 Task: Log work in the project ZephyrTech for the issue 'Integrate a new virtual assistant feature into an existing mobile application to enhance user experience and convenience' spent time as '2w 2d 7h 1m' and remaining time as '6w 1d 6h 25m' and add a flag. Now add the issue to the epic 'ITIL Implementation'.
Action: Mouse moved to (468, 177)
Screenshot: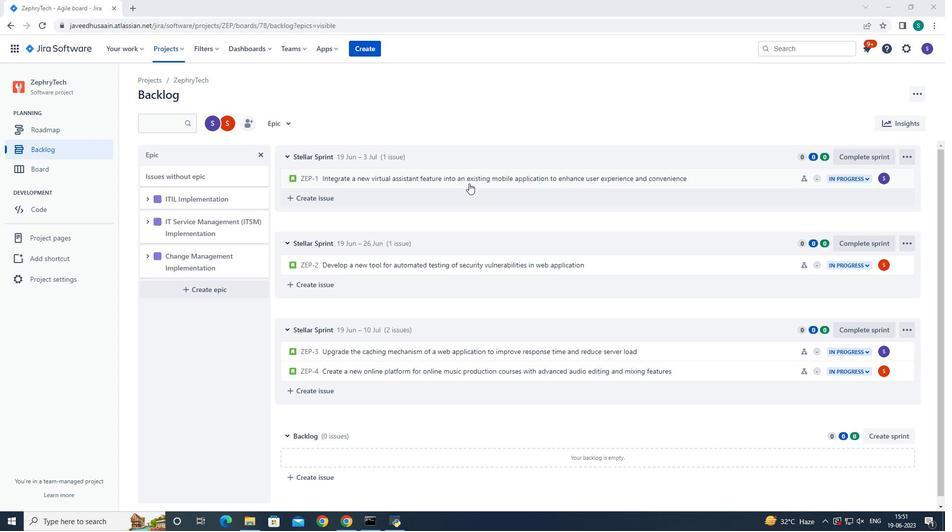 
Action: Mouse pressed left at (468, 177)
Screenshot: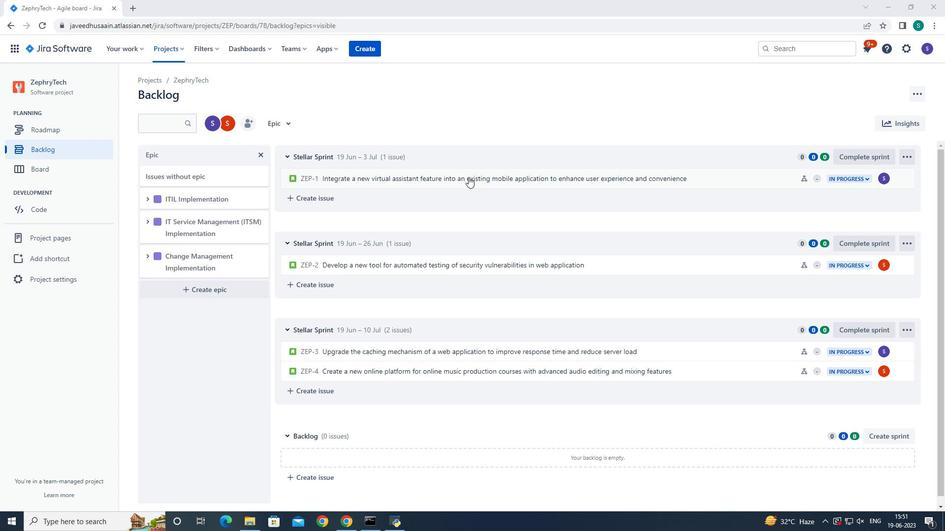 
Action: Mouse moved to (906, 148)
Screenshot: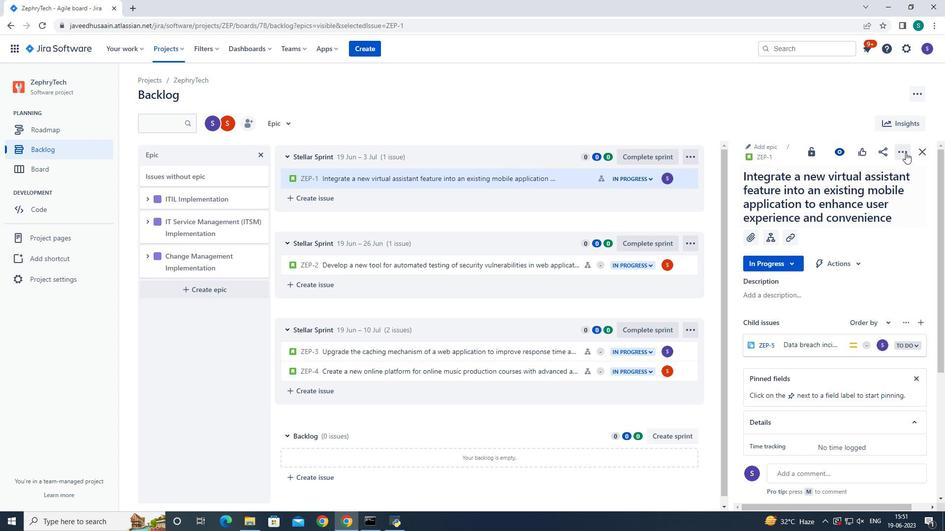 
Action: Mouse pressed left at (906, 148)
Screenshot: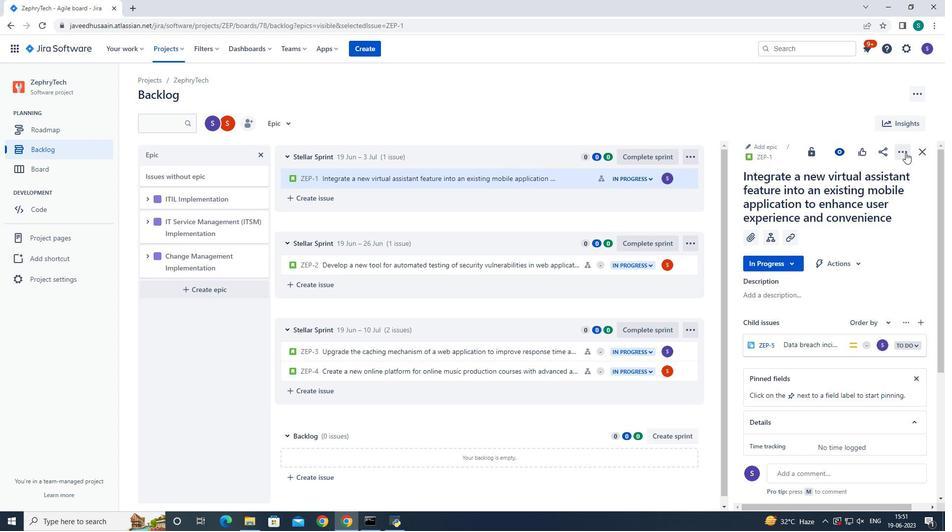 
Action: Mouse moved to (871, 176)
Screenshot: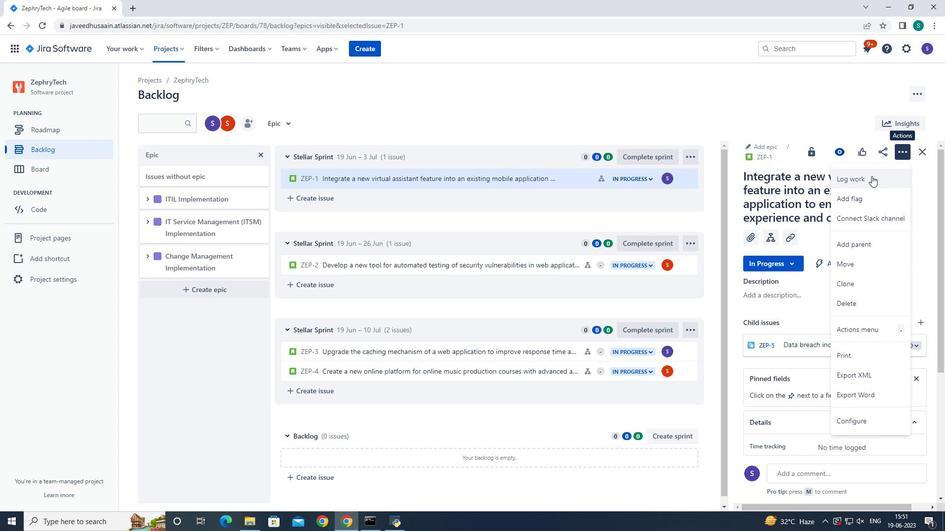 
Action: Mouse pressed left at (871, 176)
Screenshot: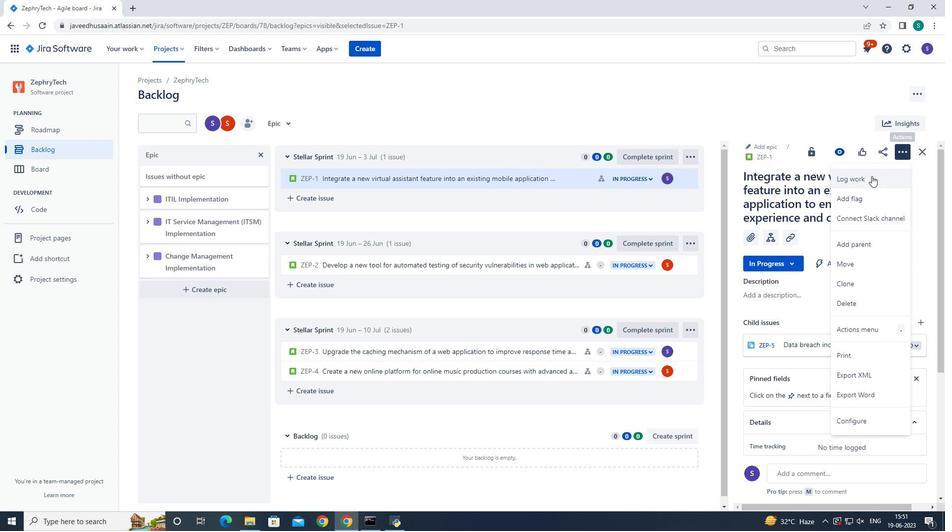 
Action: Mouse moved to (420, 145)
Screenshot: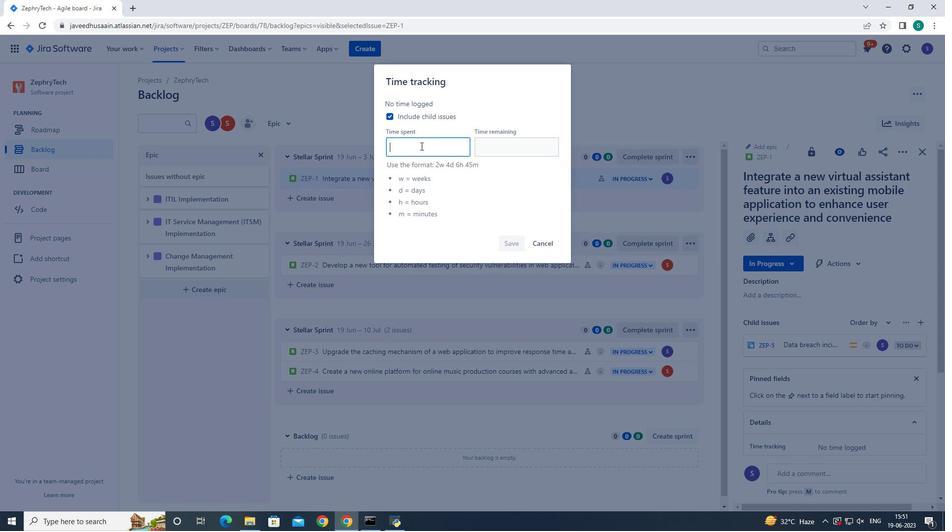 
Action: Mouse pressed left at (420, 145)
Screenshot: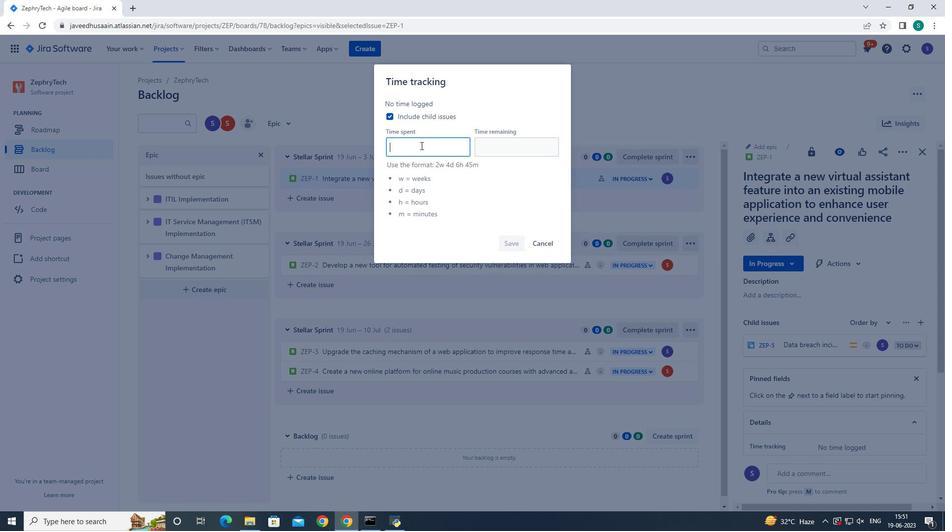 
Action: Key pressed 2w<Key.space>2d<Key.space>7h<Key.space>1m<Key.tab>
Screenshot: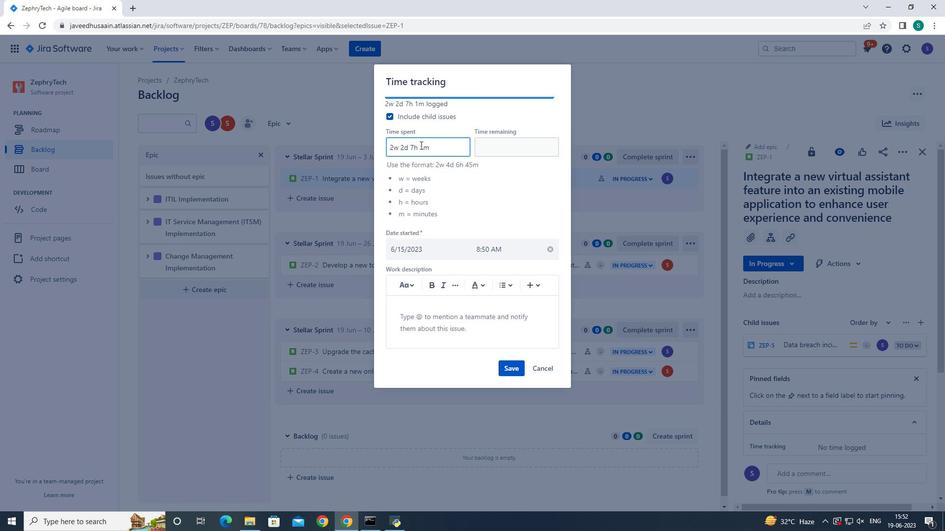 
Action: Mouse moved to (521, 157)
Screenshot: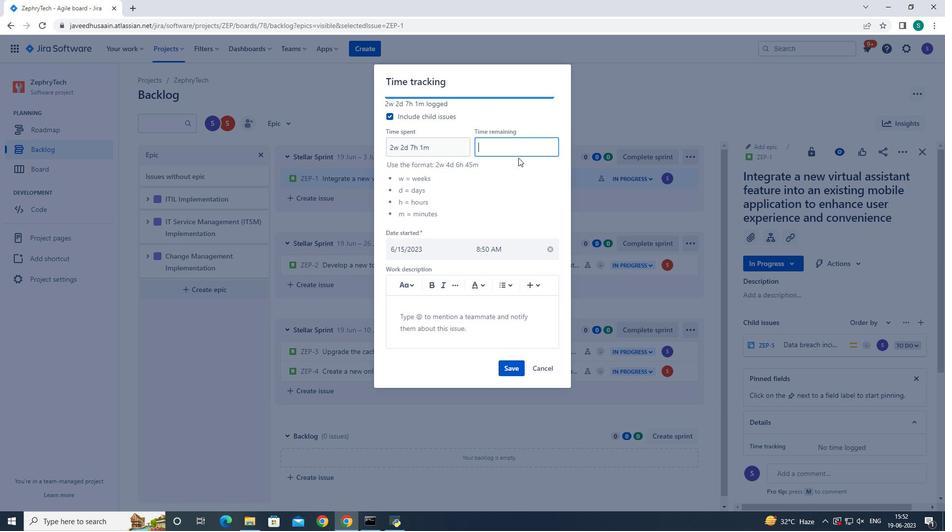 
Action: Key pressed 6w<Key.space>1d<Key.space>6h<Key.space>25m
Screenshot: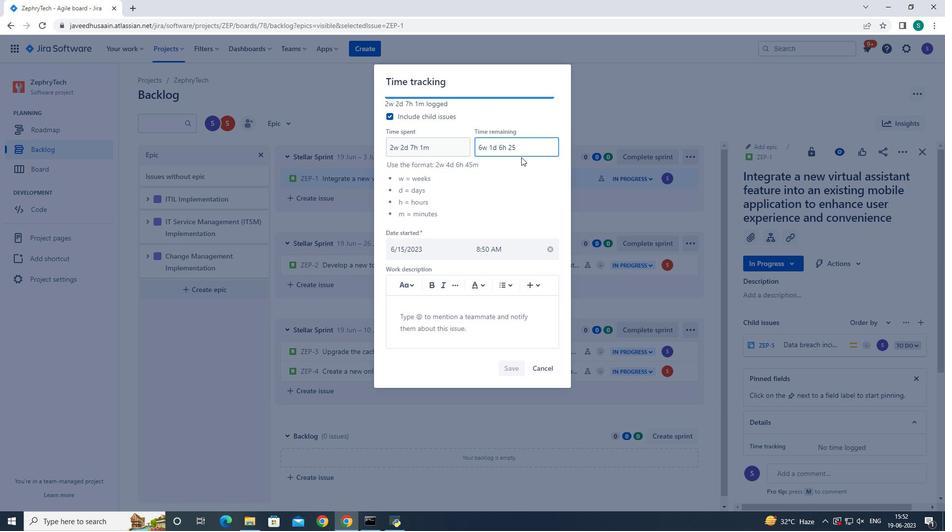 
Action: Mouse moved to (510, 367)
Screenshot: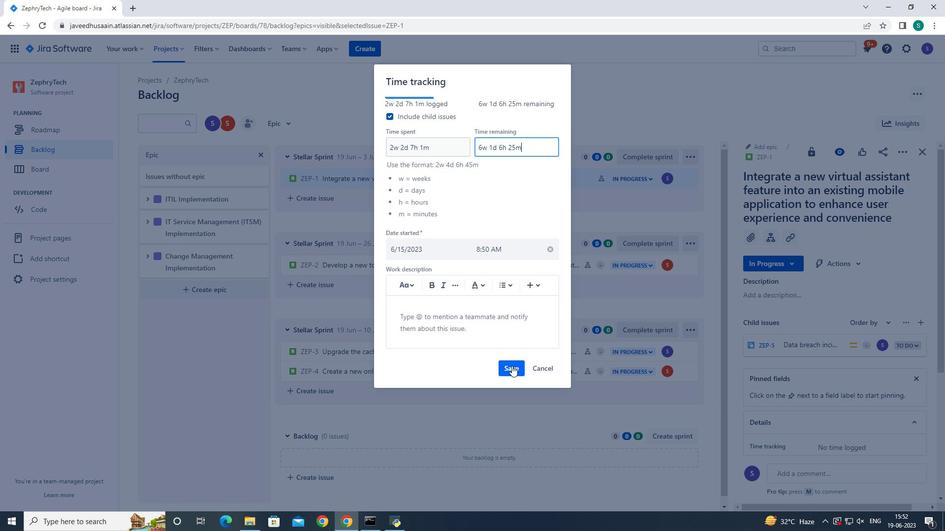 
Action: Mouse pressed left at (510, 367)
Screenshot: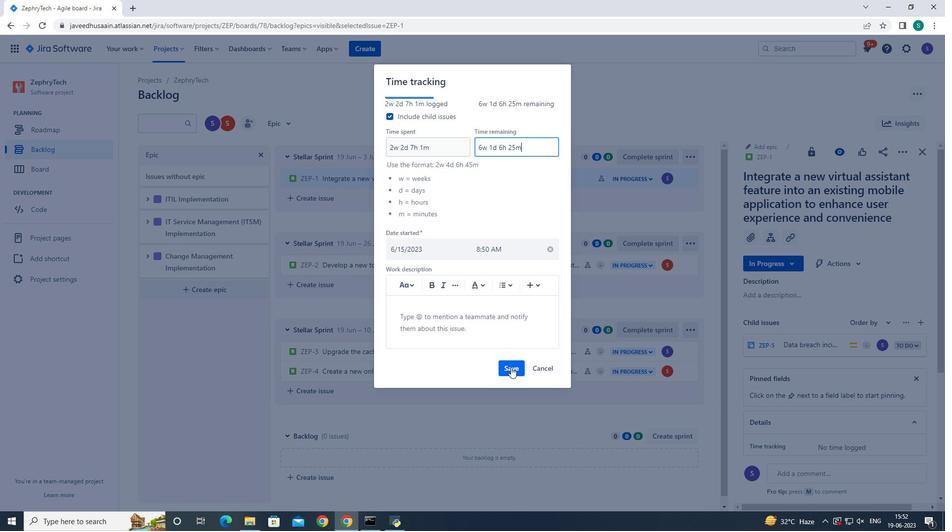
Action: Mouse moved to (901, 153)
Screenshot: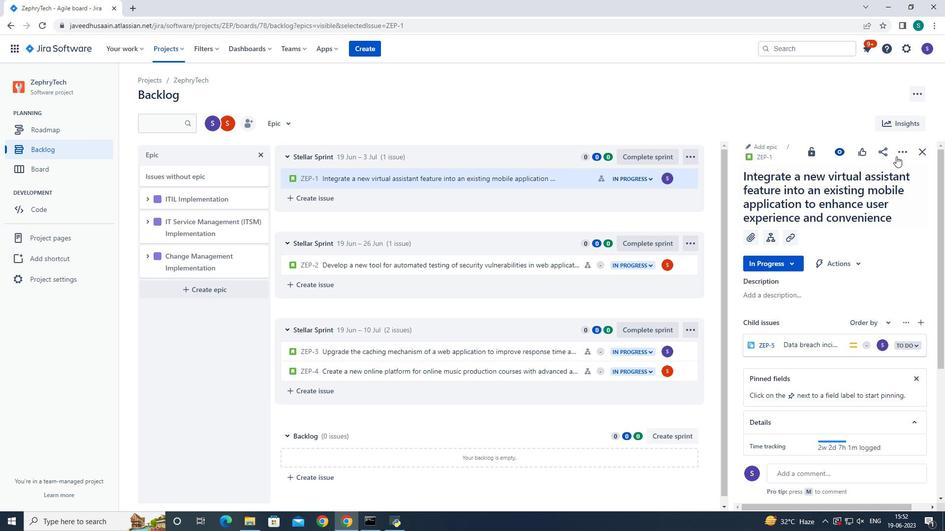 
Action: Mouse pressed left at (901, 153)
Screenshot: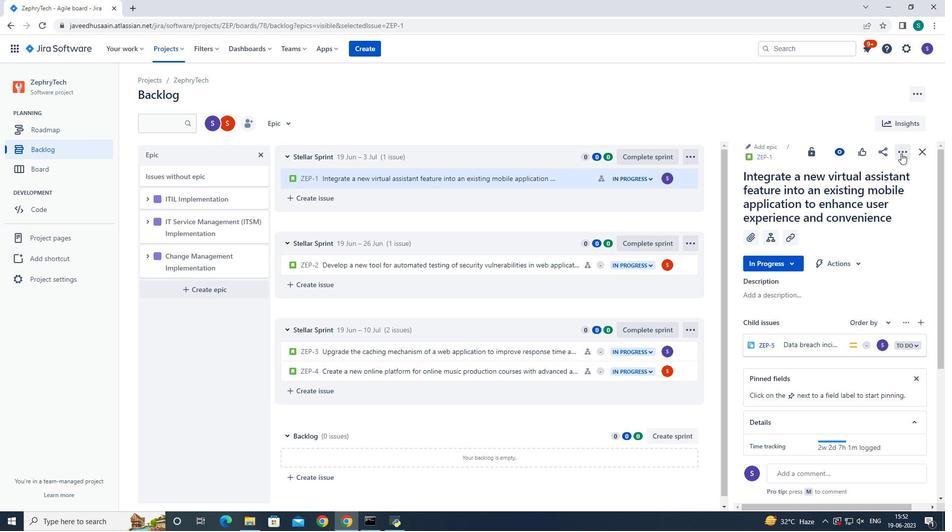 
Action: Mouse moved to (877, 199)
Screenshot: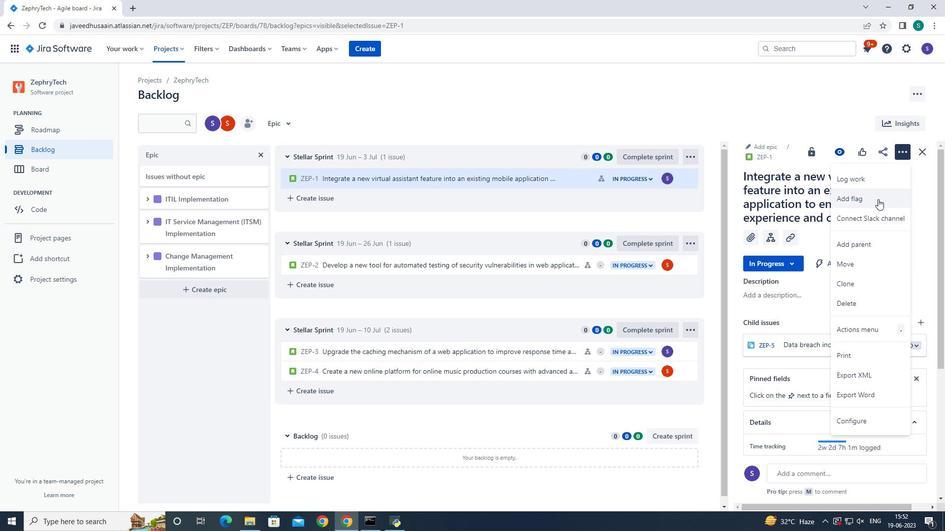 
Action: Mouse pressed left at (877, 199)
Screenshot: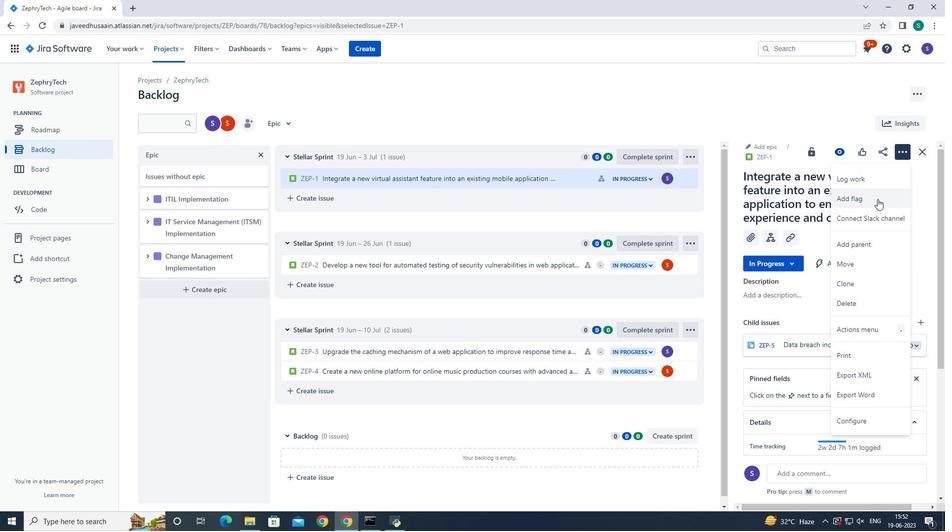 
Action: Mouse moved to (920, 153)
Screenshot: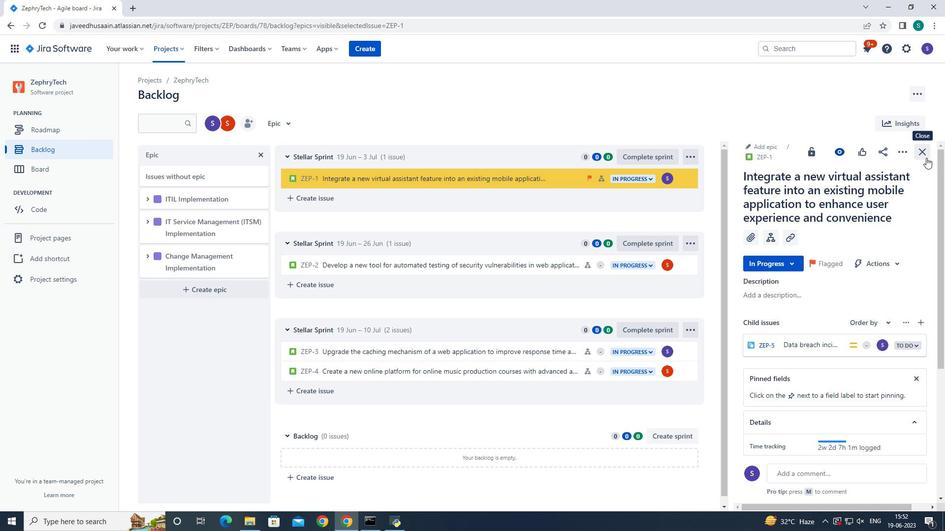 
Action: Mouse pressed left at (920, 153)
Screenshot: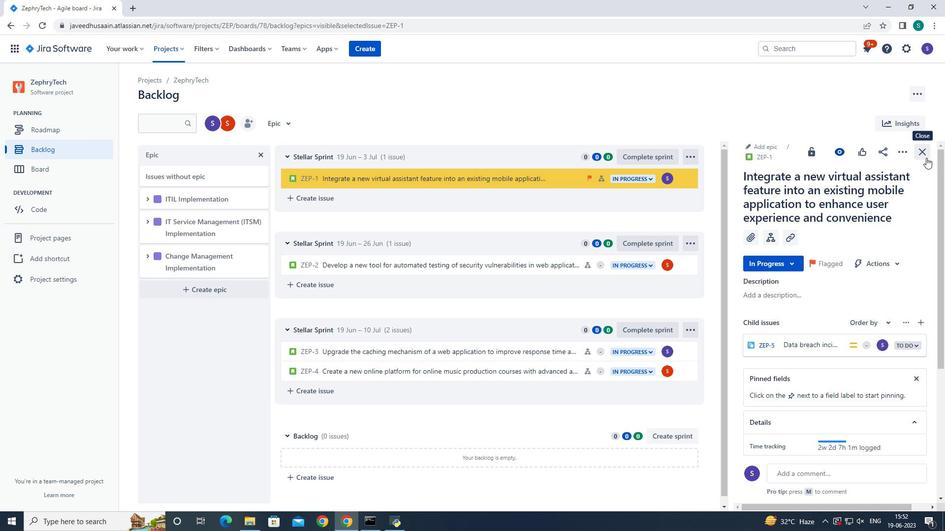 
Action: Mouse moved to (715, 176)
Screenshot: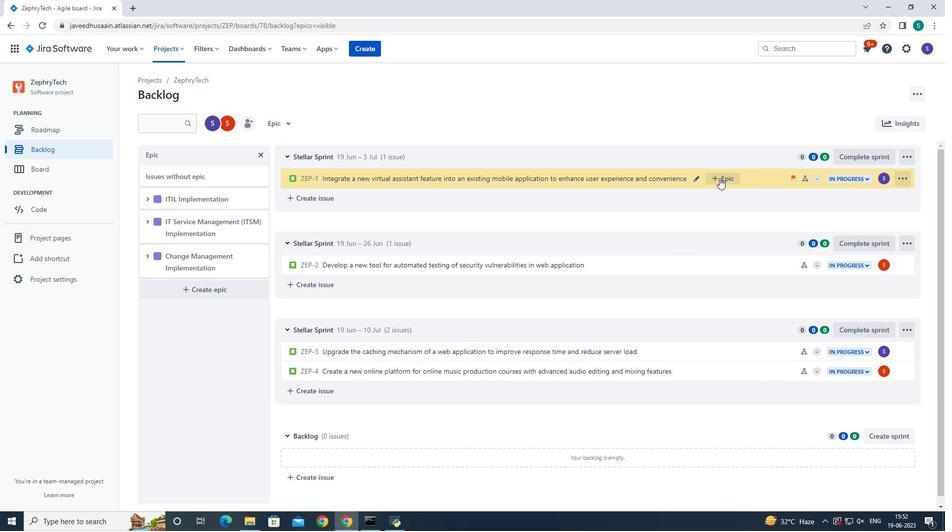 
Action: Mouse pressed left at (715, 176)
Screenshot: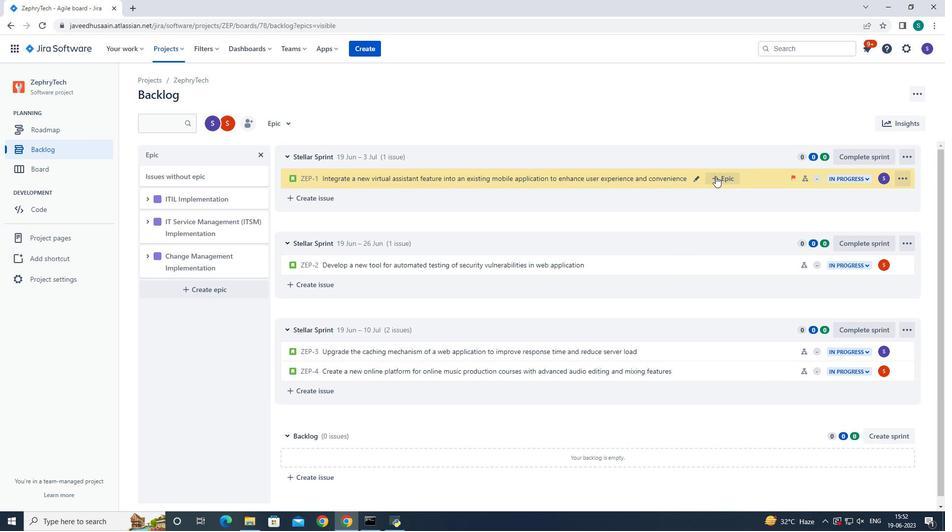 
Action: Mouse moved to (762, 252)
Screenshot: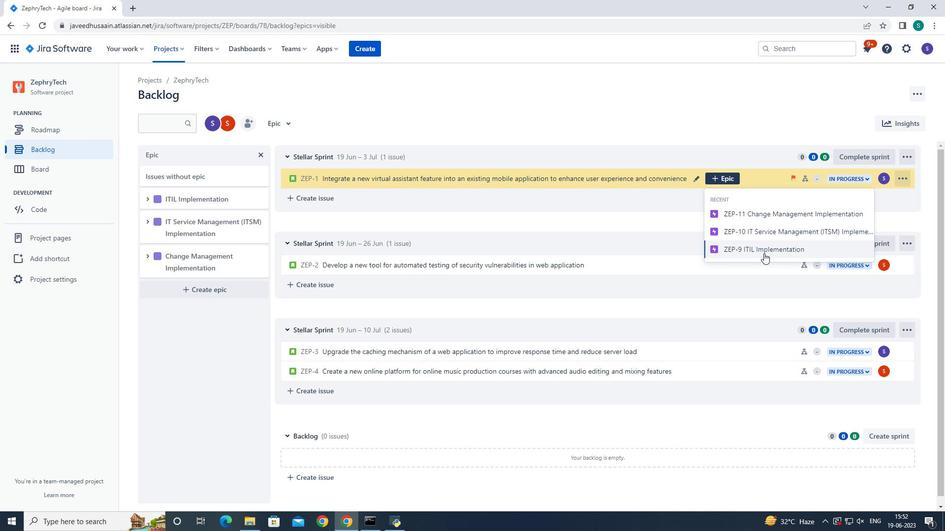 
Action: Mouse pressed left at (762, 252)
Screenshot: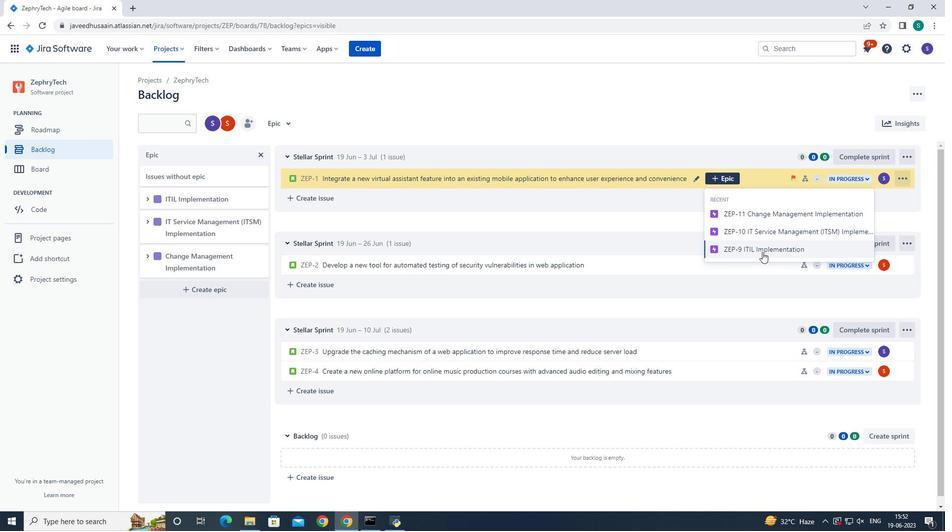 
Action: Mouse moved to (758, 251)
Screenshot: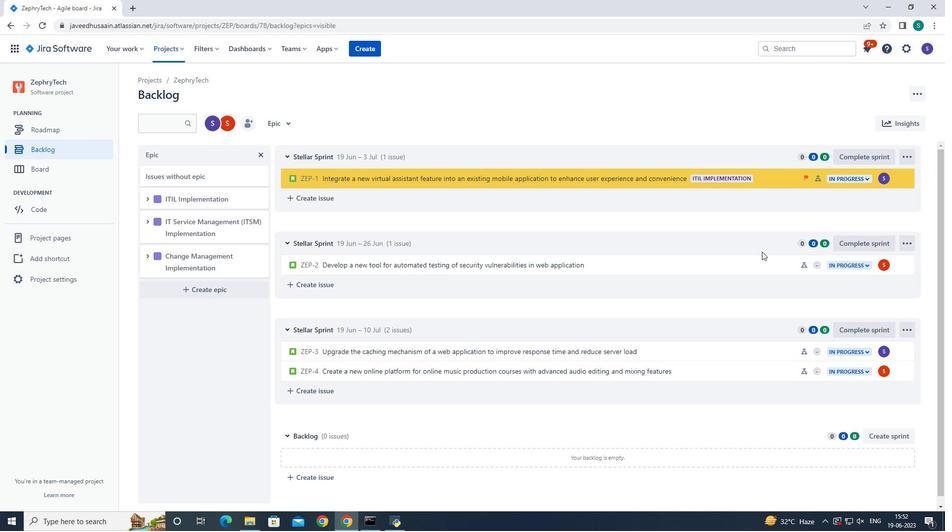 
